 Task: Share your Gmail calendar with specific people or groups.
Action: Mouse moved to (999, 89)
Screenshot: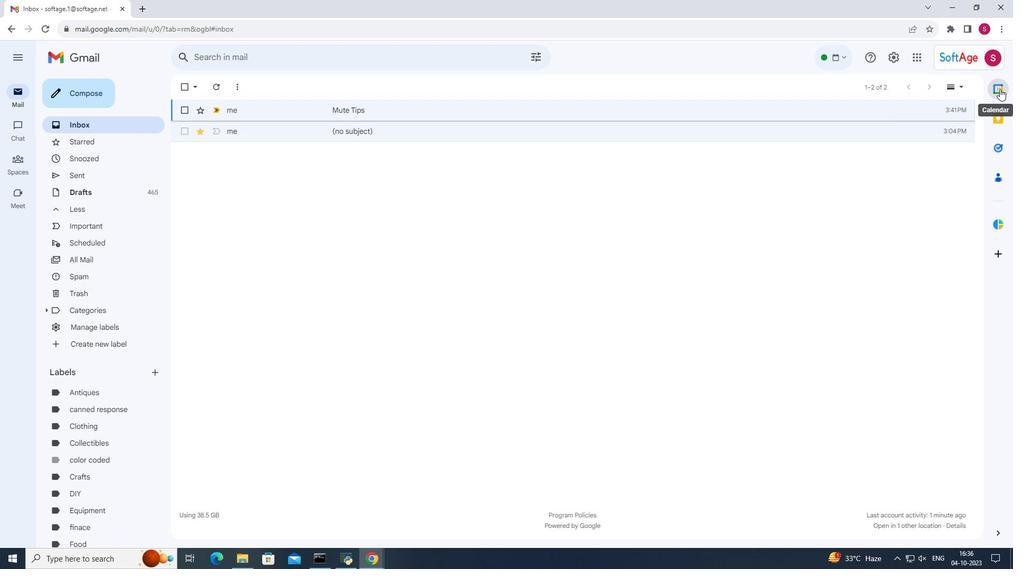 
Action: Mouse pressed left at (999, 89)
Screenshot: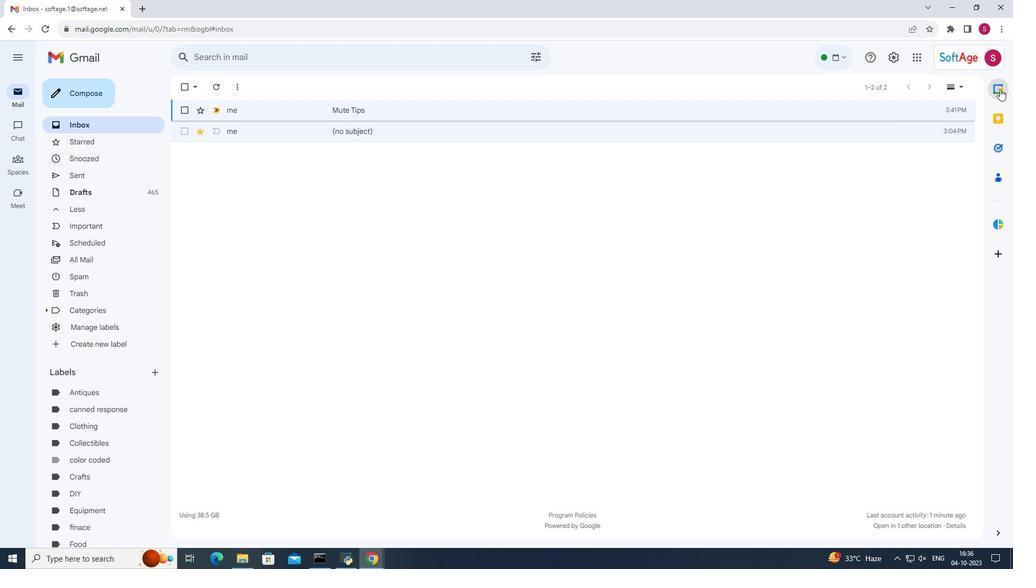 
Action: Mouse moved to (924, 419)
Screenshot: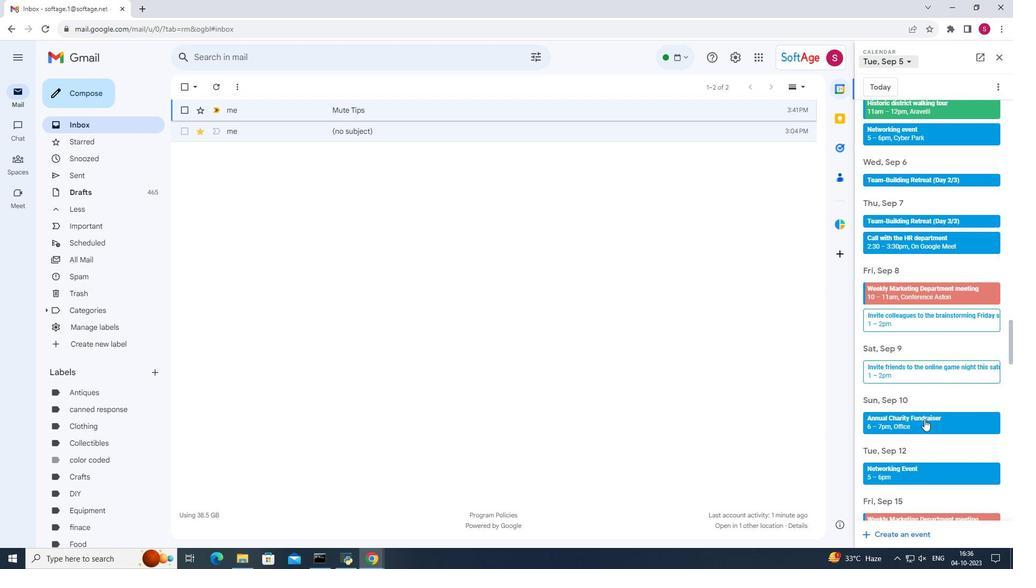 
Action: Mouse pressed left at (924, 419)
Screenshot: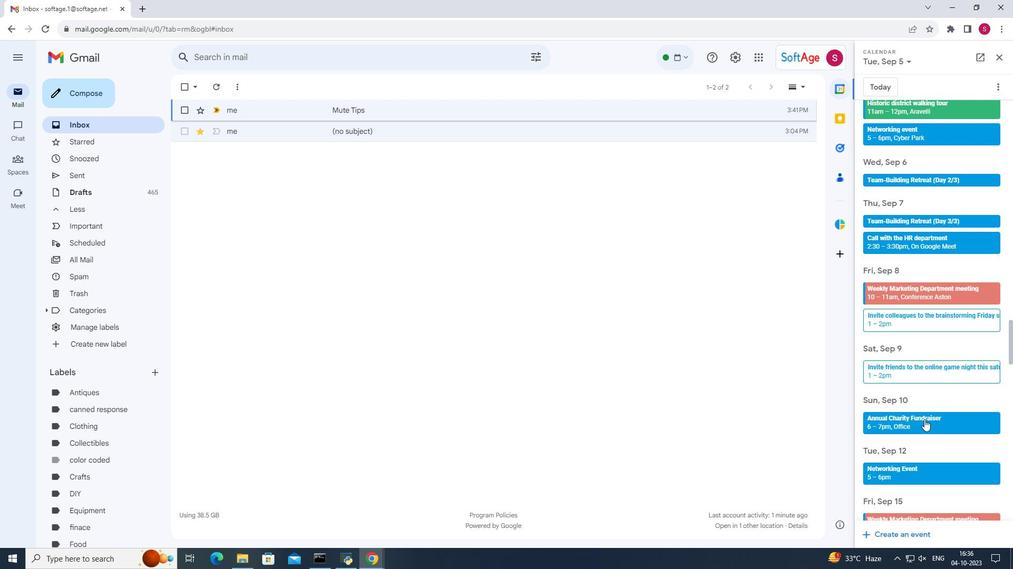 
Action: Mouse moved to (990, 205)
Screenshot: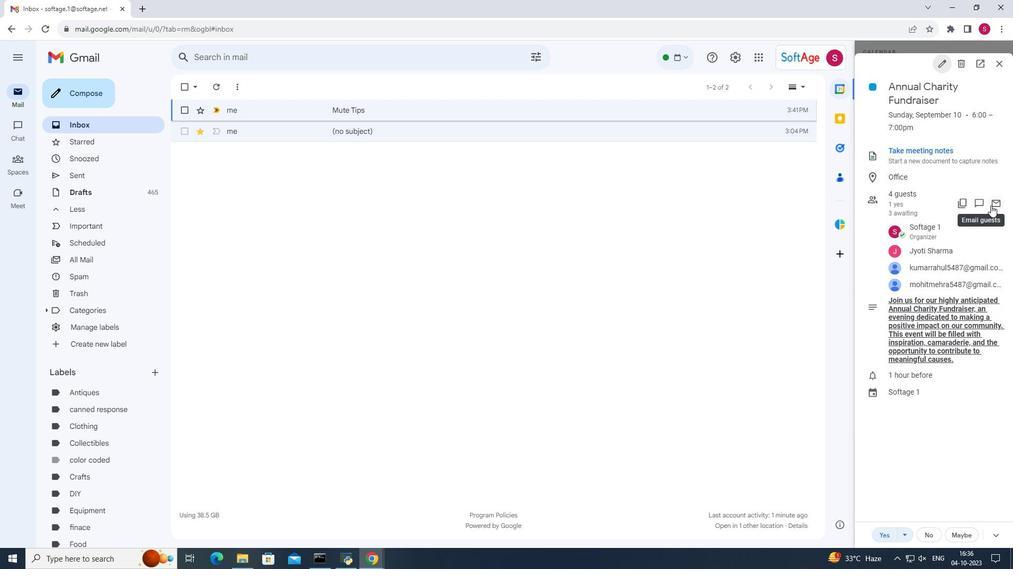 
Action: Mouse pressed left at (990, 205)
Screenshot: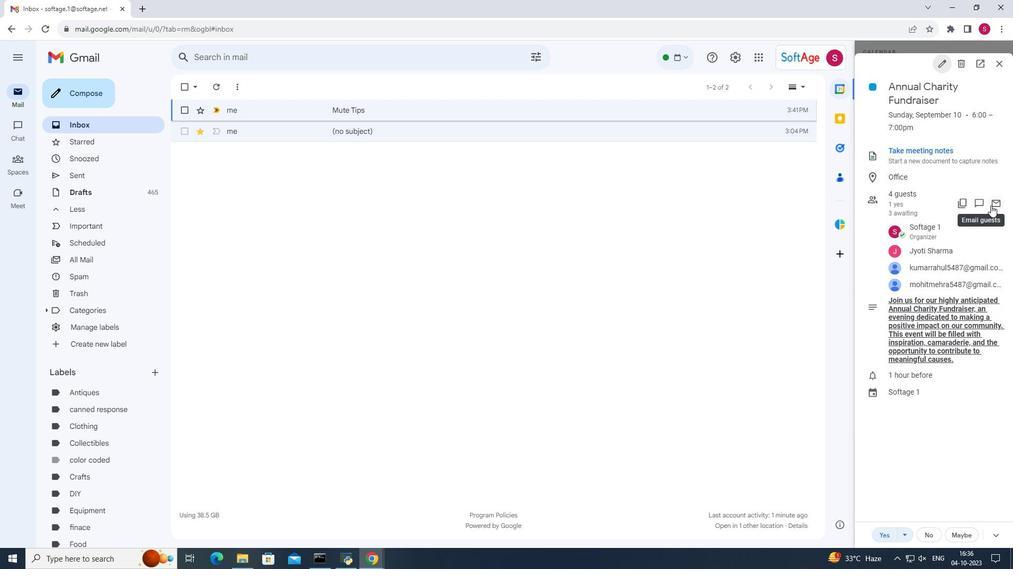 
Action: Mouse moved to (727, 254)
Screenshot: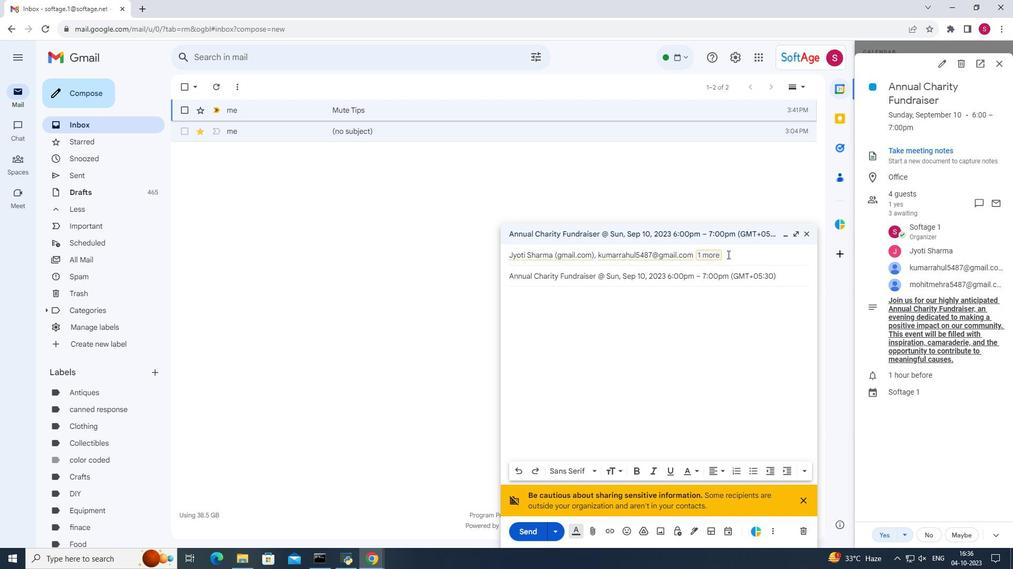 
Action: Mouse pressed left at (727, 254)
Screenshot: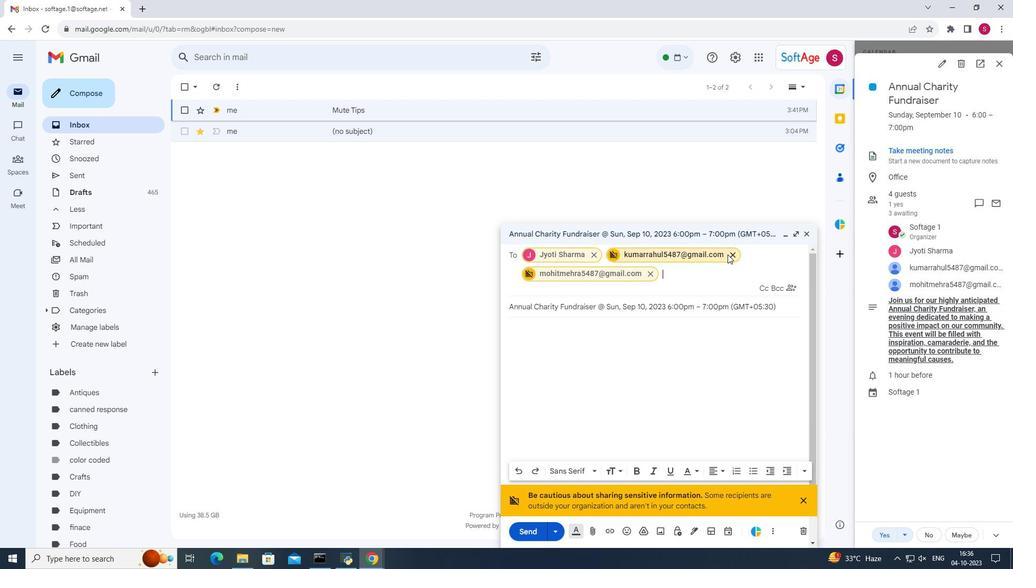 
Action: Mouse moved to (651, 272)
Screenshot: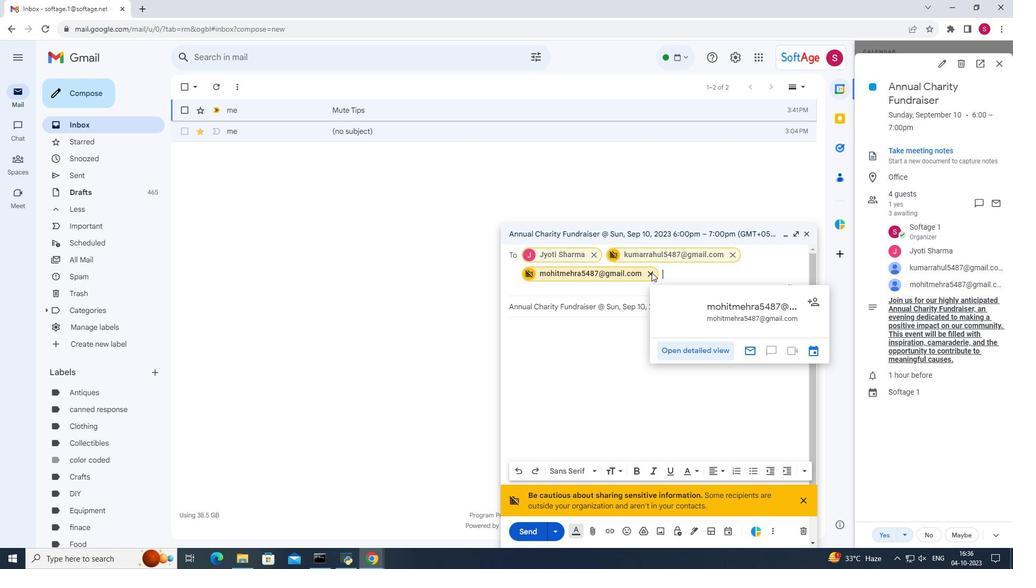 
Action: Mouse pressed left at (651, 272)
Screenshot: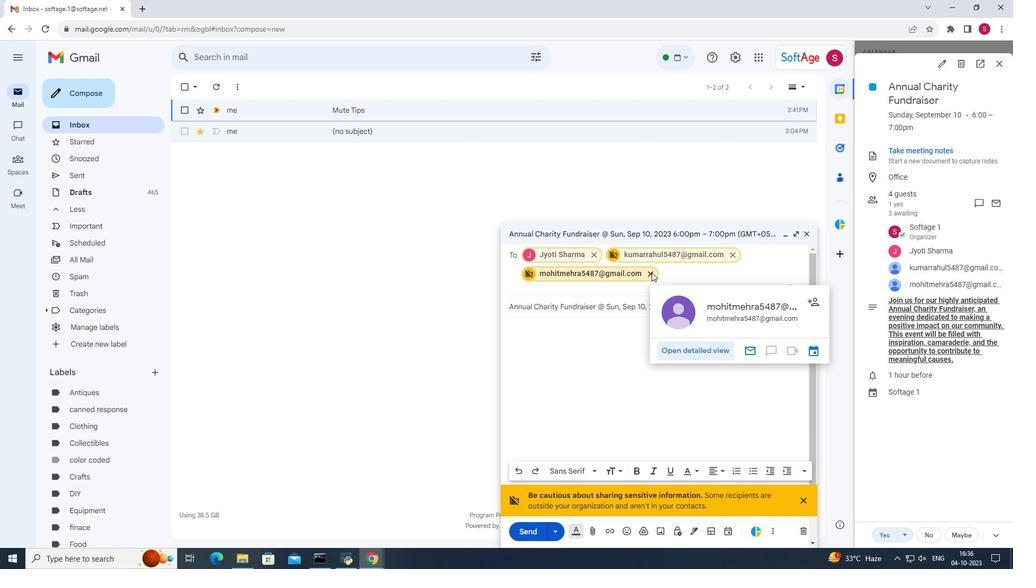 
Action: Mouse moved to (592, 253)
Screenshot: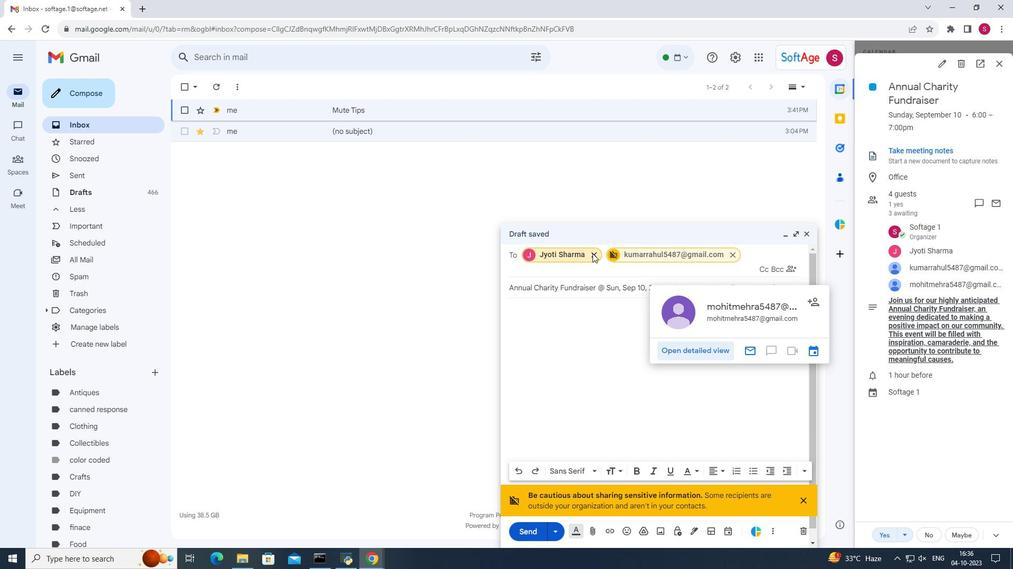 
Action: Mouse pressed left at (592, 253)
Screenshot: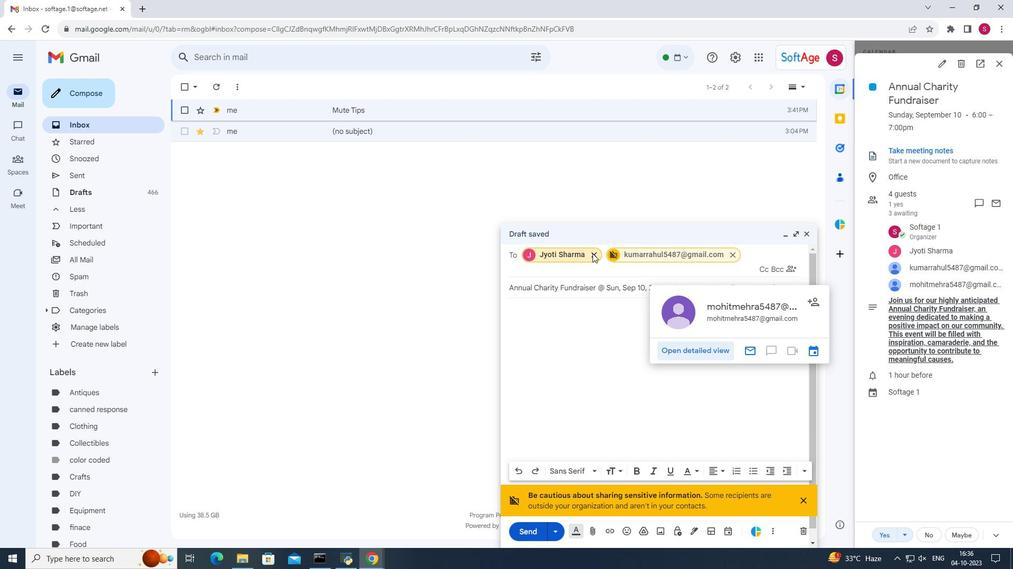 
Action: Mouse moved to (649, 253)
Screenshot: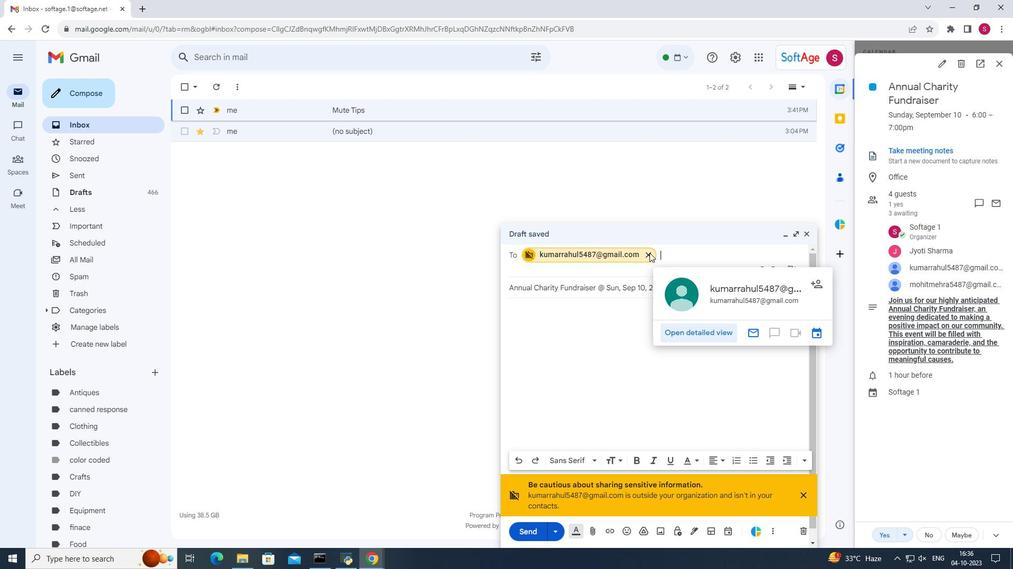 
Action: Mouse pressed left at (649, 253)
Screenshot: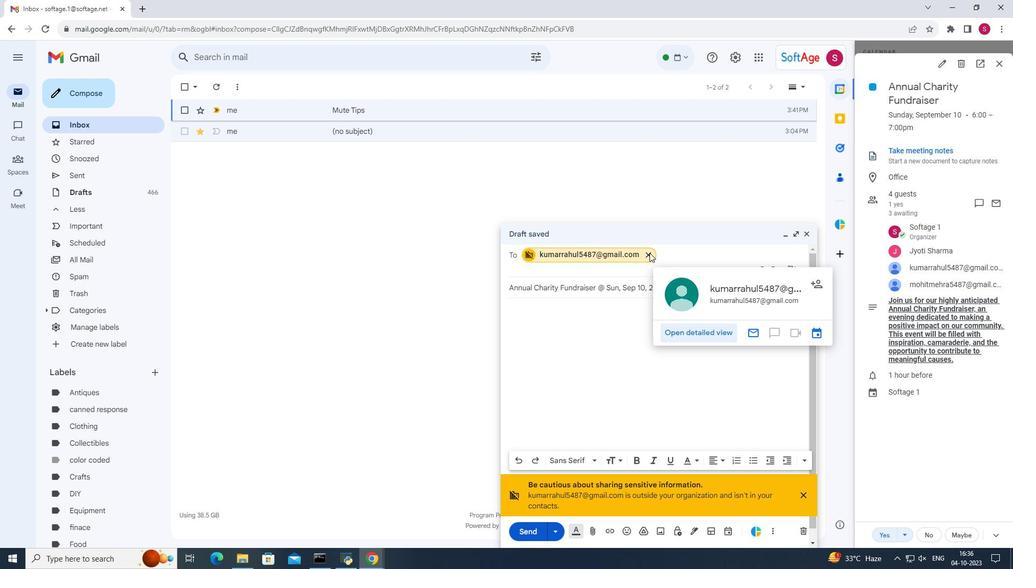 
Action: Mouse moved to (607, 259)
Screenshot: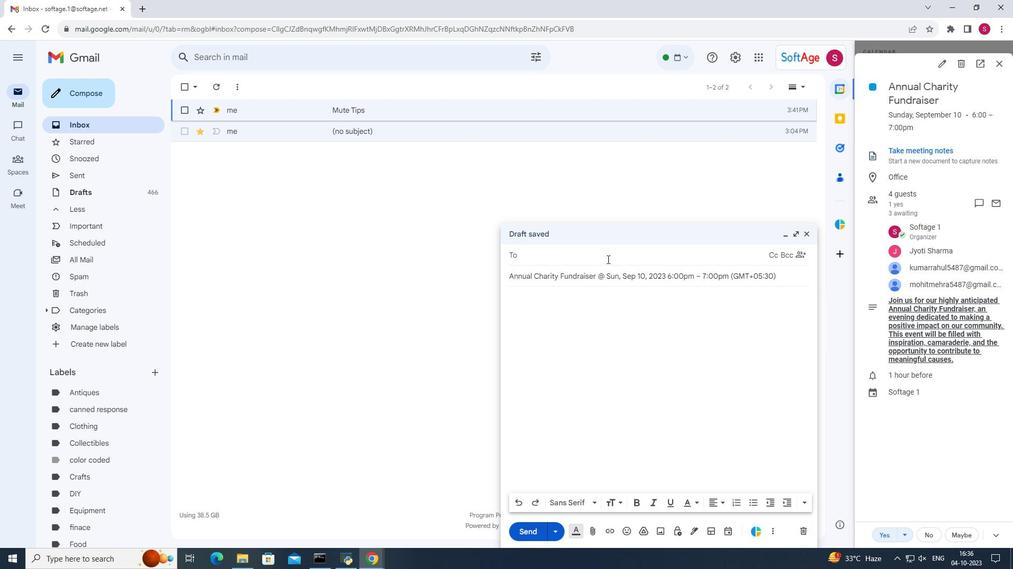 
Action: Mouse pressed left at (607, 259)
Screenshot: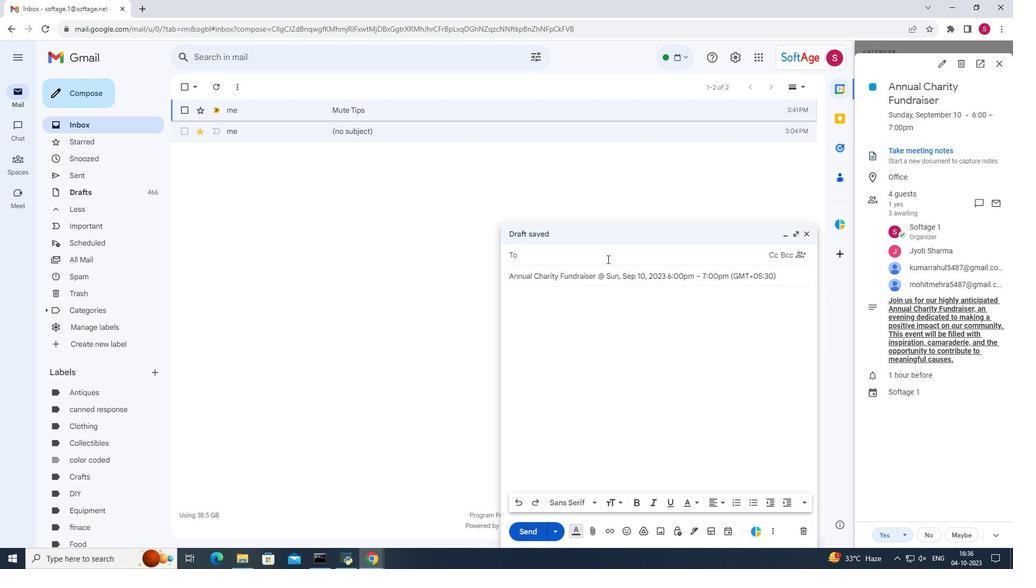 
Action: Key pressed <Key.shift>S
Screenshot: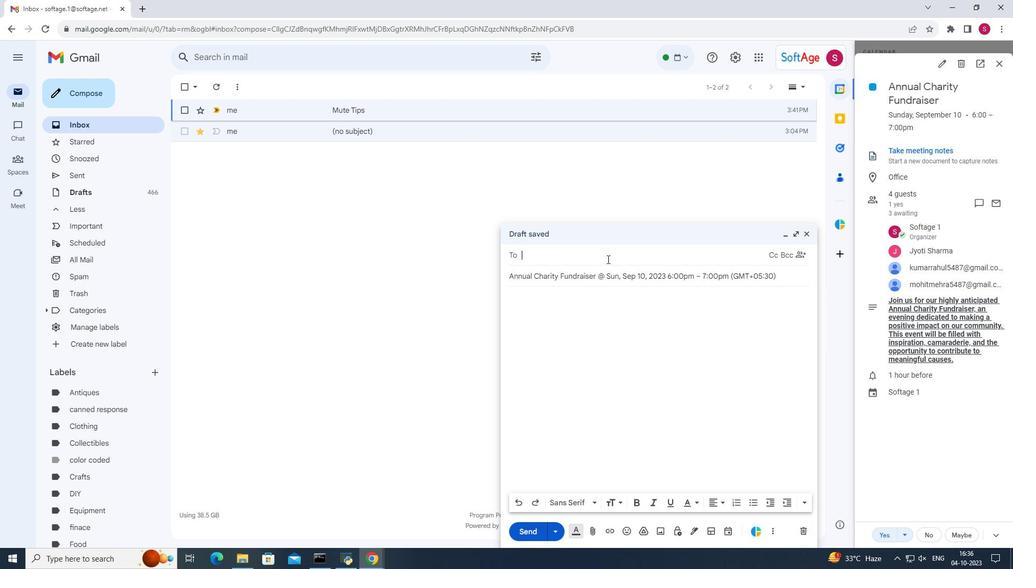 
Action: Mouse moved to (567, 393)
Screenshot: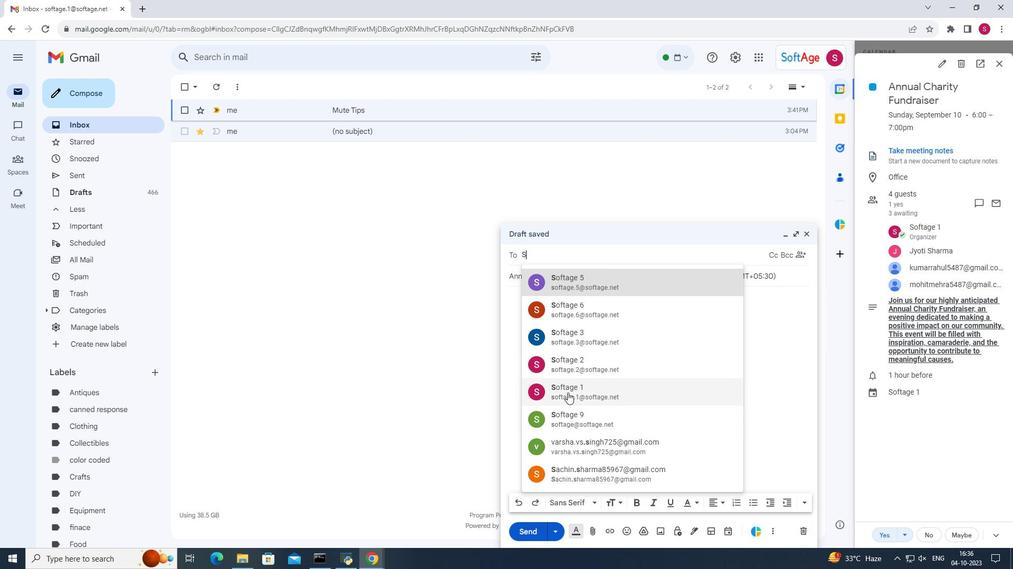
Action: Mouse pressed left at (567, 393)
Screenshot: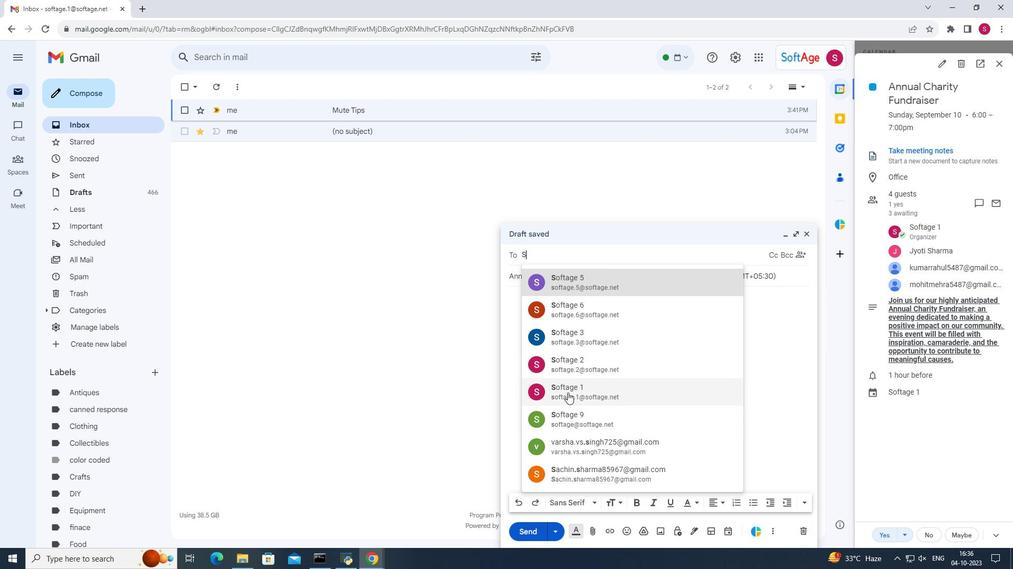 
Action: Mouse moved to (526, 529)
Screenshot: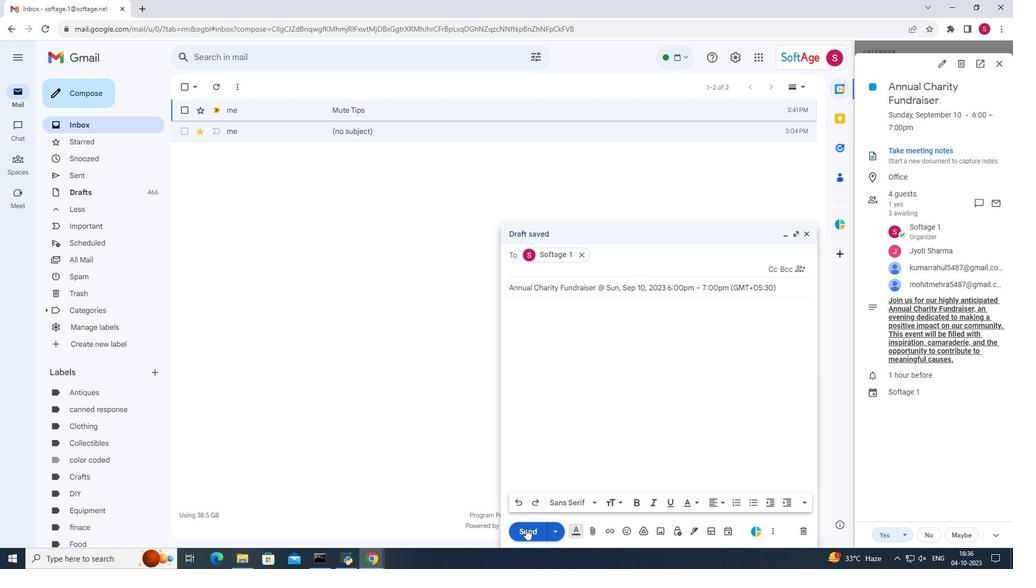 
Action: Mouse pressed left at (526, 529)
Screenshot: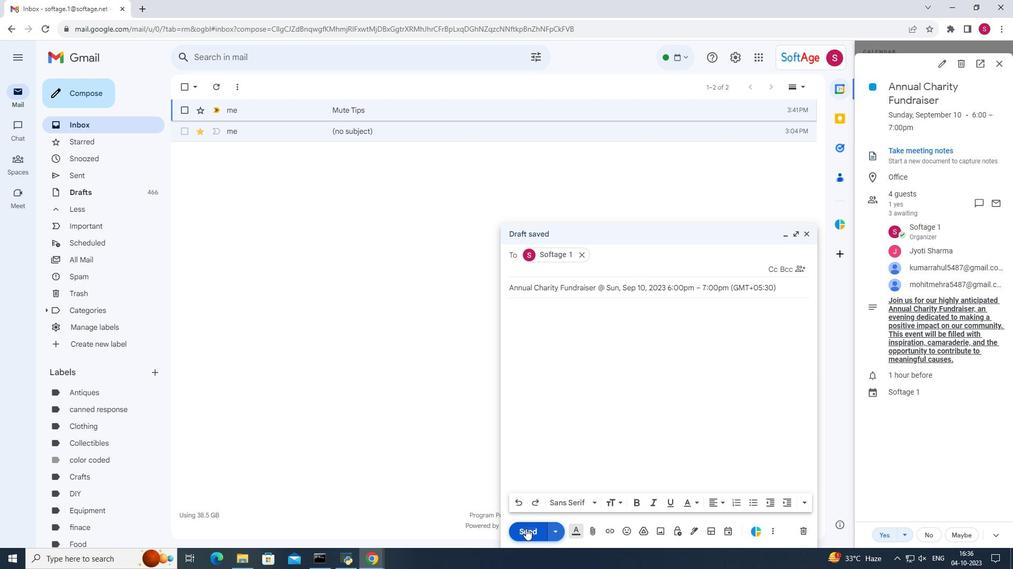 
Action: Mouse moved to (548, 510)
Screenshot: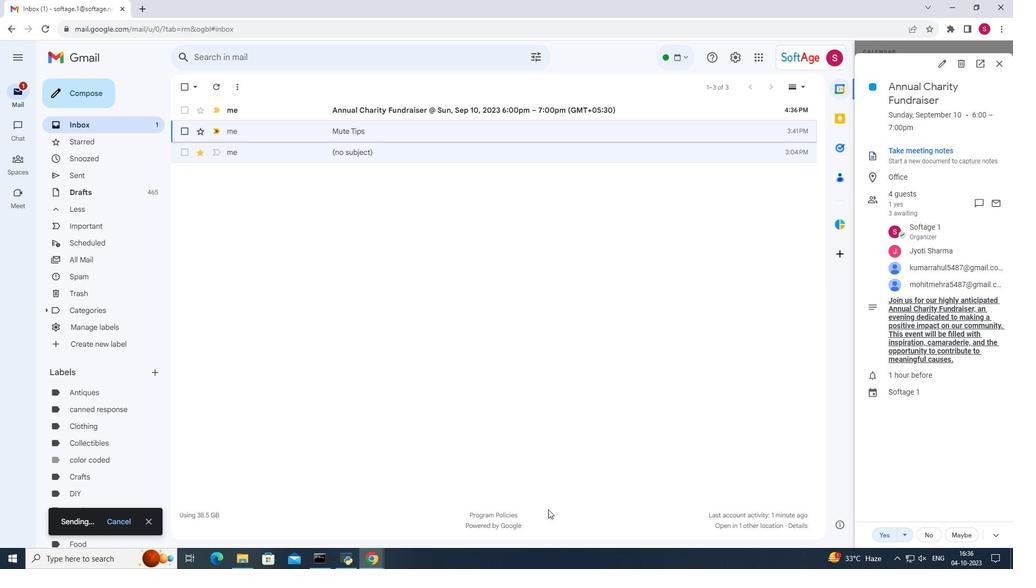 
